 Task: In the  document decision.docx Insert horizontal line 'below the text' Create the translated copy of the document in  'French' Select the first point and Clear Formatting
Action: Mouse moved to (288, 428)
Screenshot: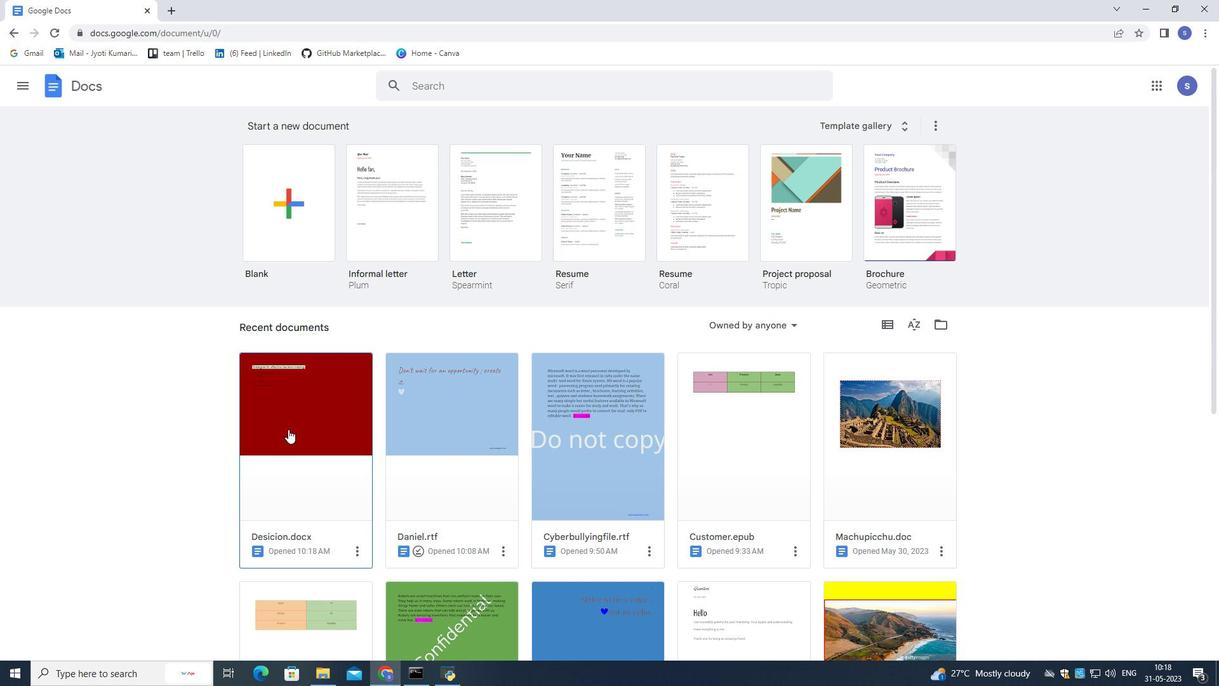 
Action: Mouse pressed left at (288, 428)
Screenshot: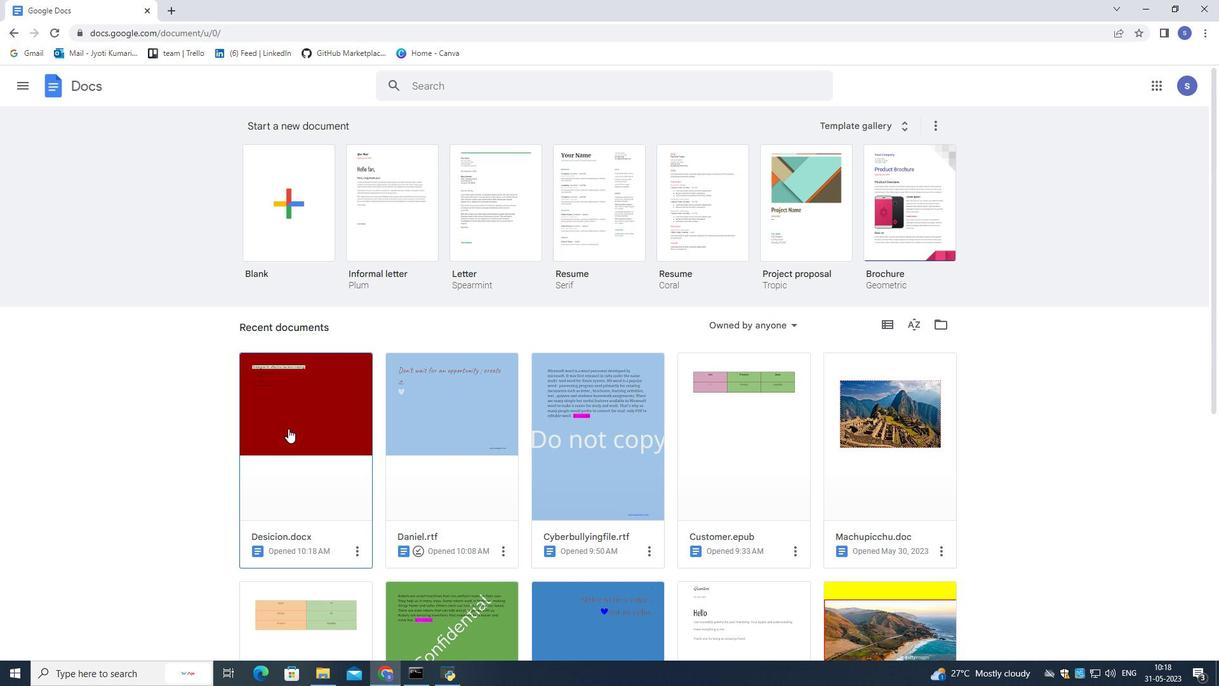 
Action: Mouse moved to (372, 323)
Screenshot: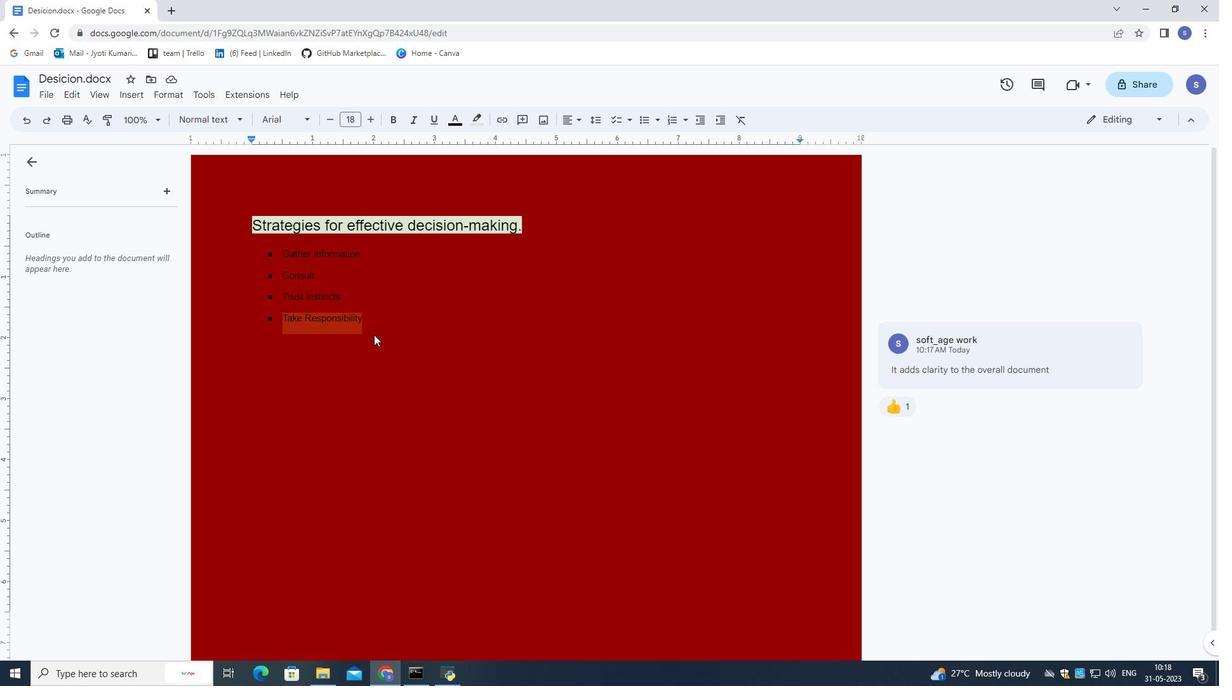 
Action: Mouse pressed left at (372, 323)
Screenshot: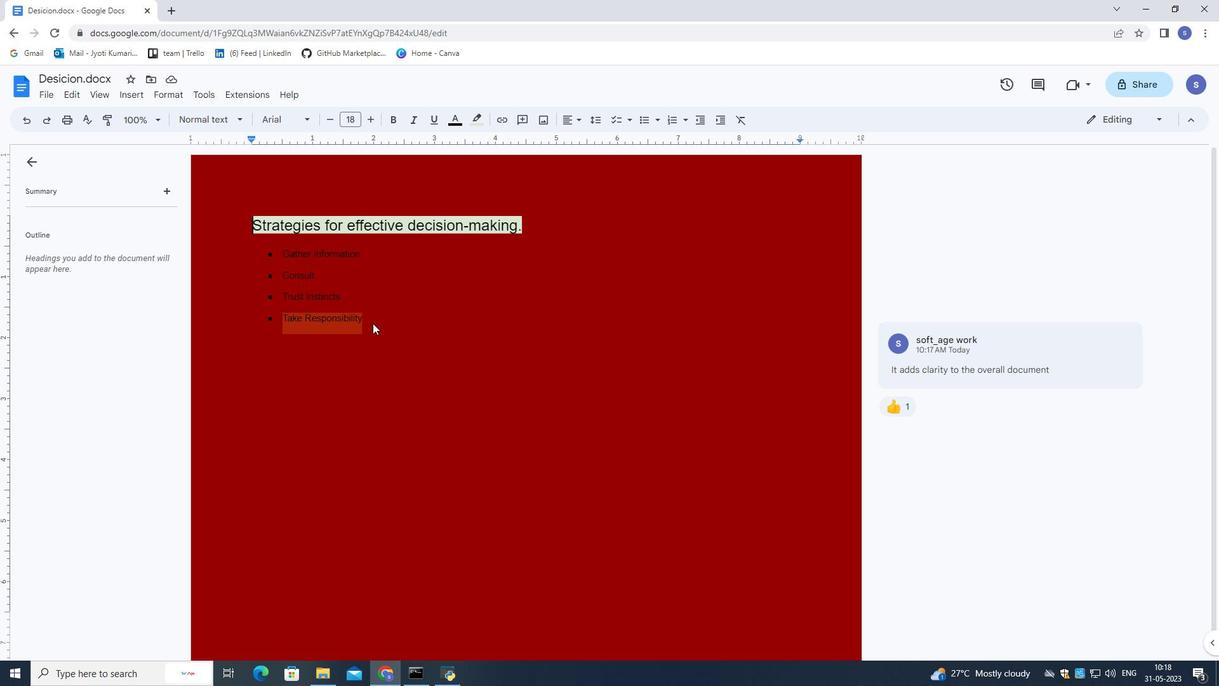 
Action: Mouse moved to (371, 320)
Screenshot: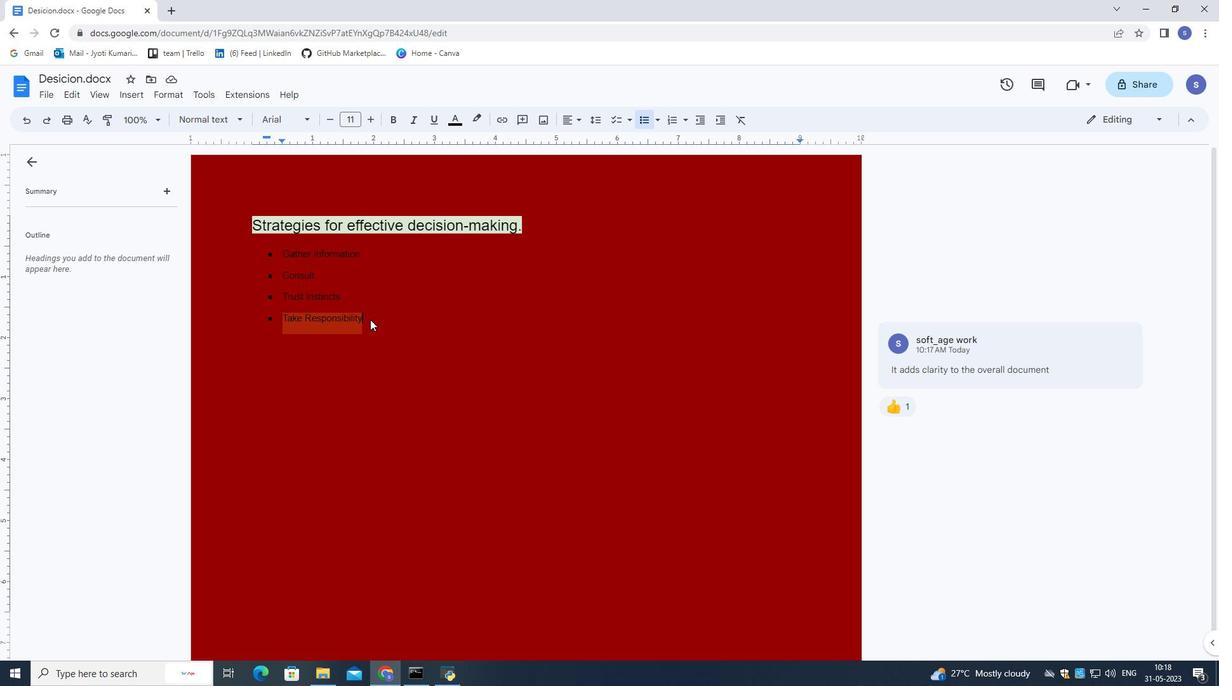 
Action: Key pressed <Key.enter>
Screenshot: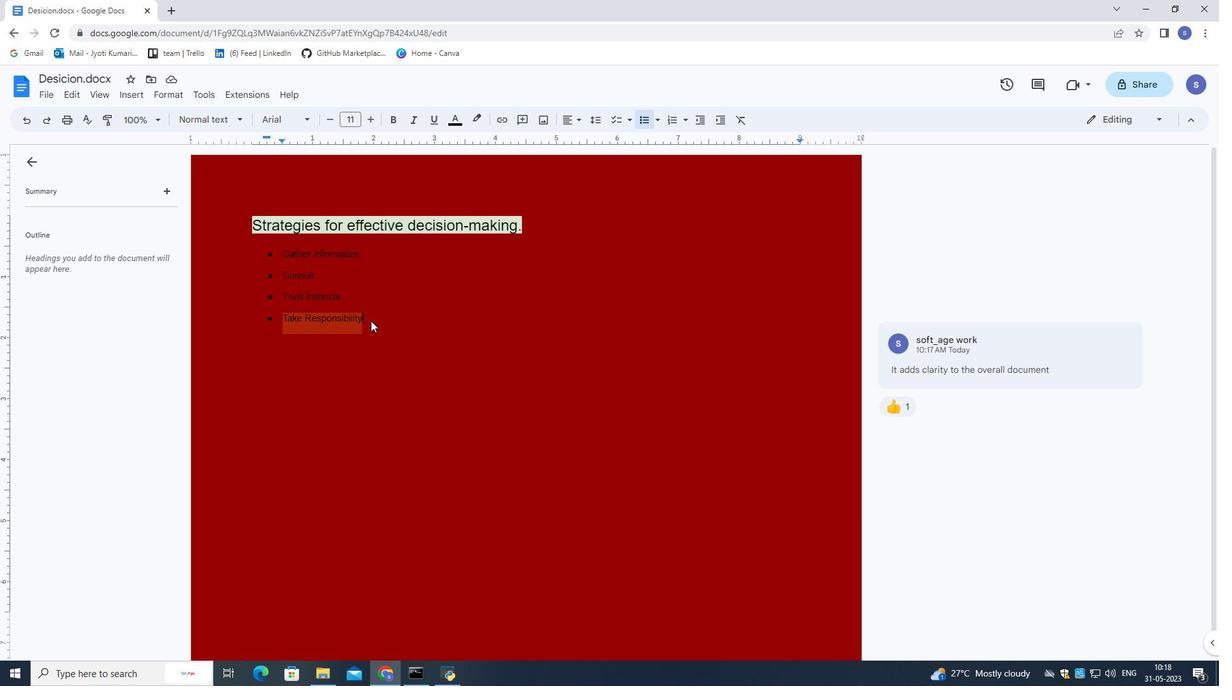 
Action: Mouse moved to (337, 304)
Screenshot: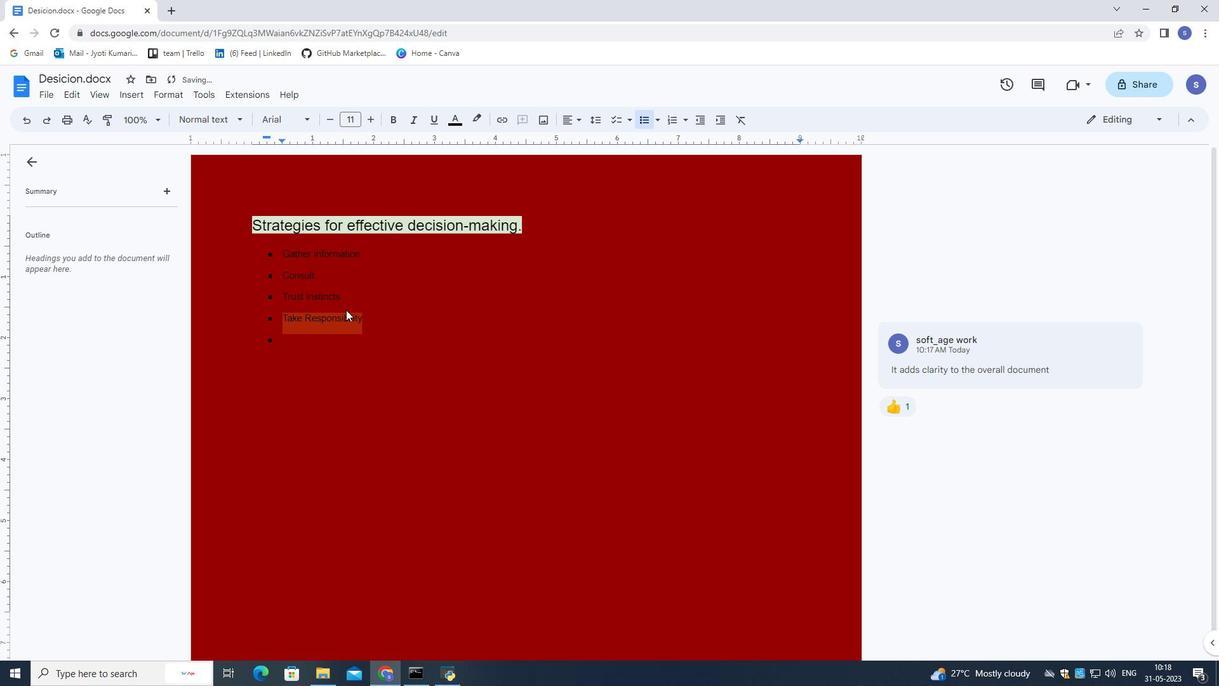 
Action: Key pressed <Key.backspace><Key.backspace>
Screenshot: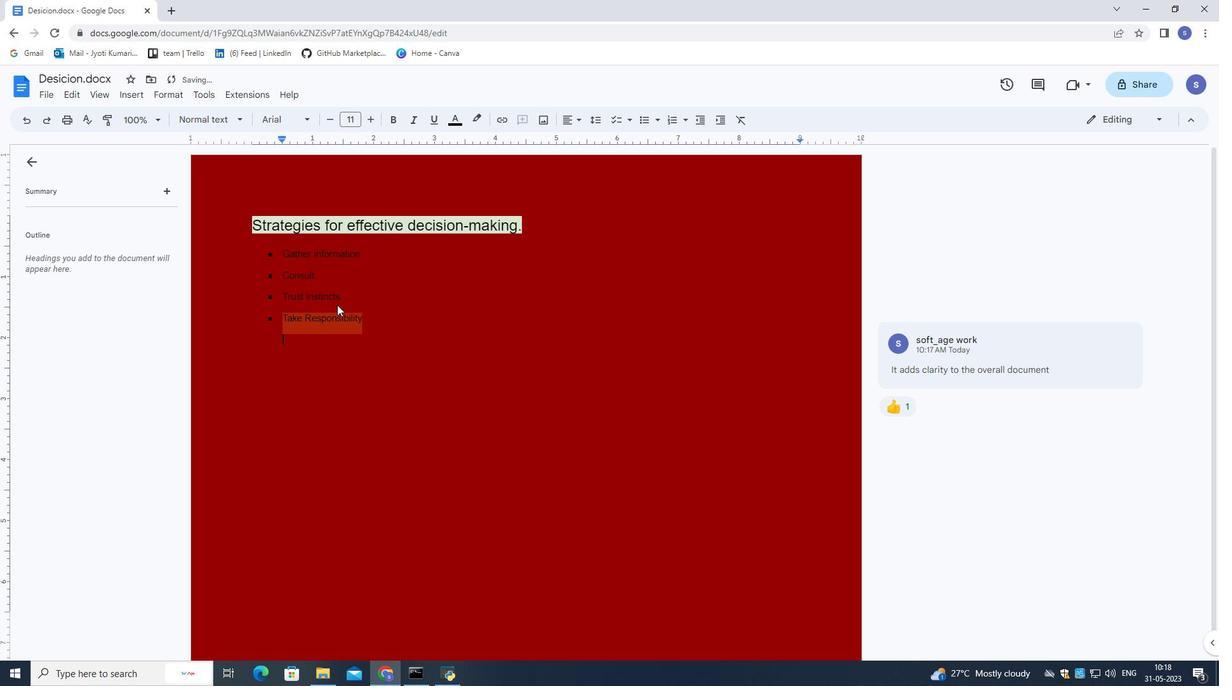 
Action: Mouse moved to (131, 94)
Screenshot: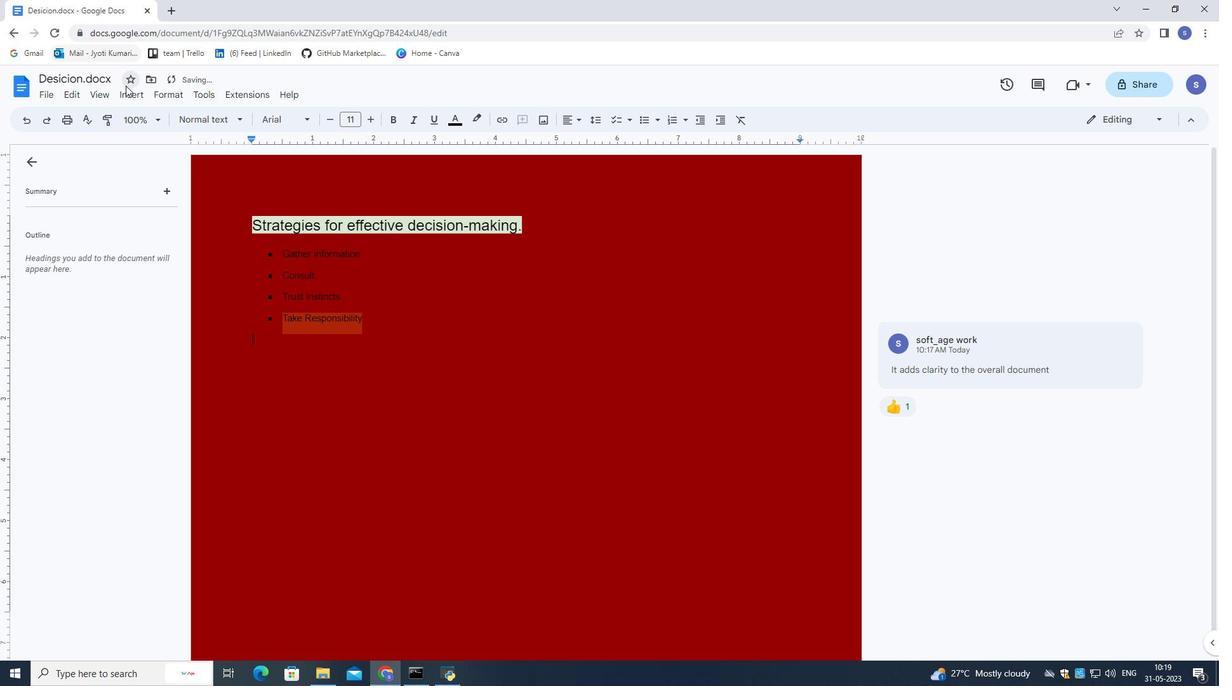 
Action: Mouse pressed left at (131, 94)
Screenshot: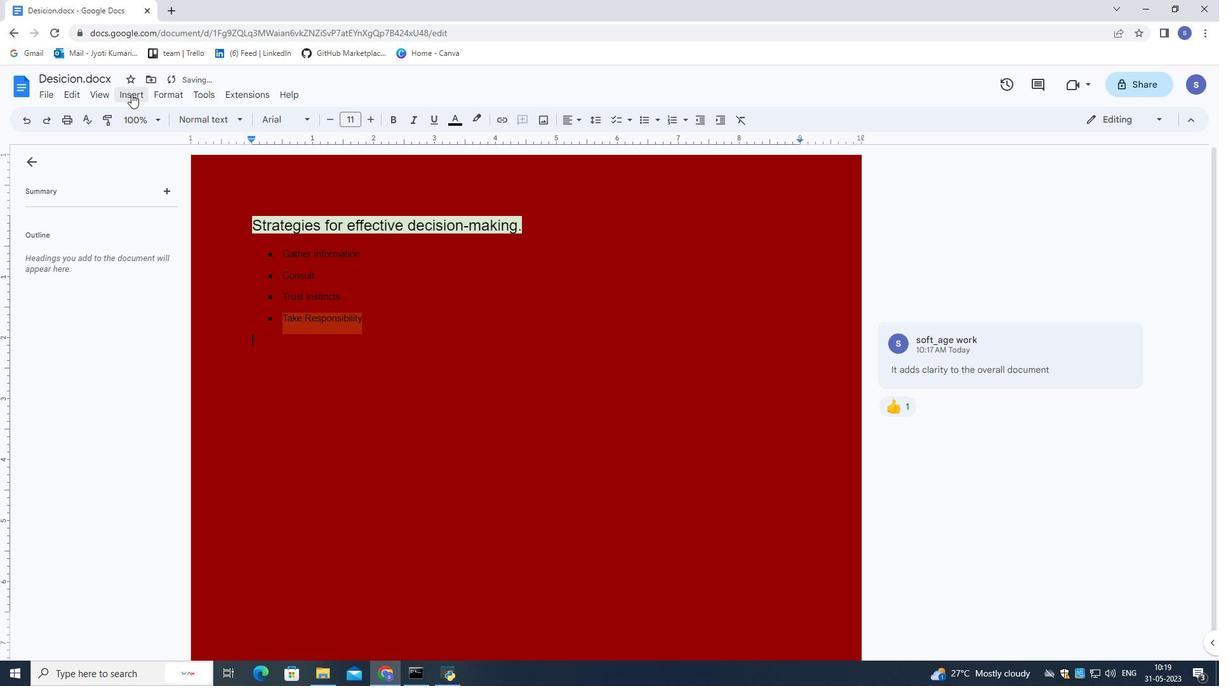 
Action: Mouse moved to (158, 196)
Screenshot: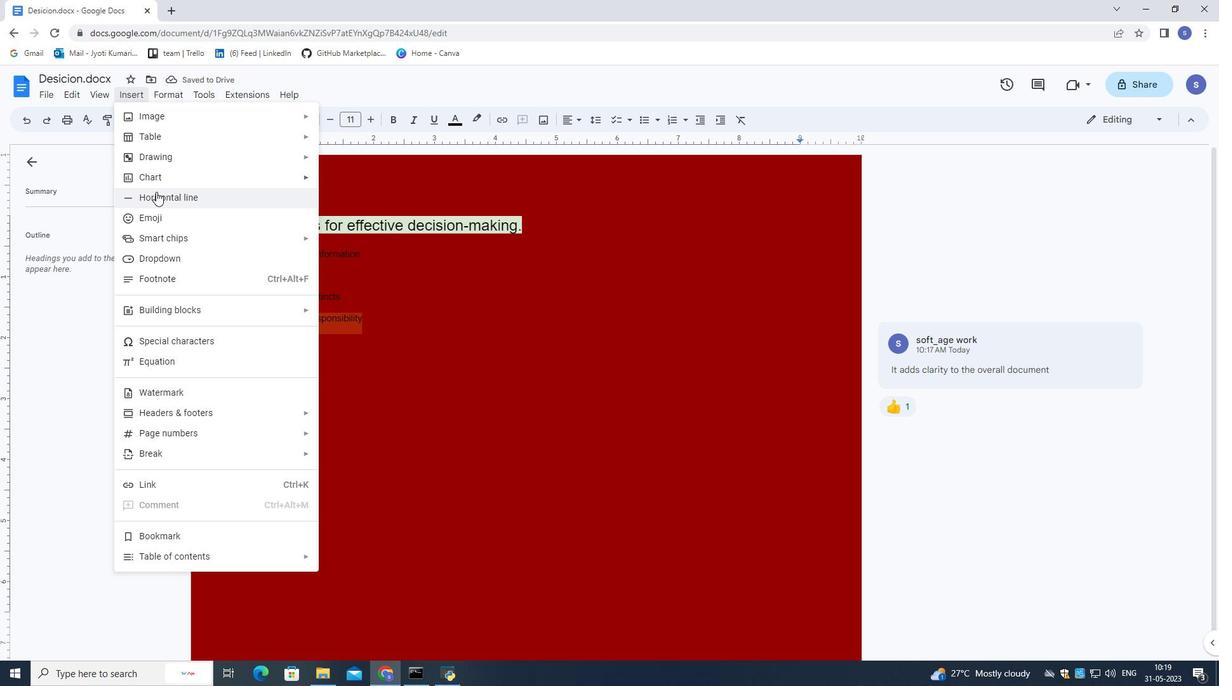 
Action: Mouse pressed left at (158, 196)
Screenshot: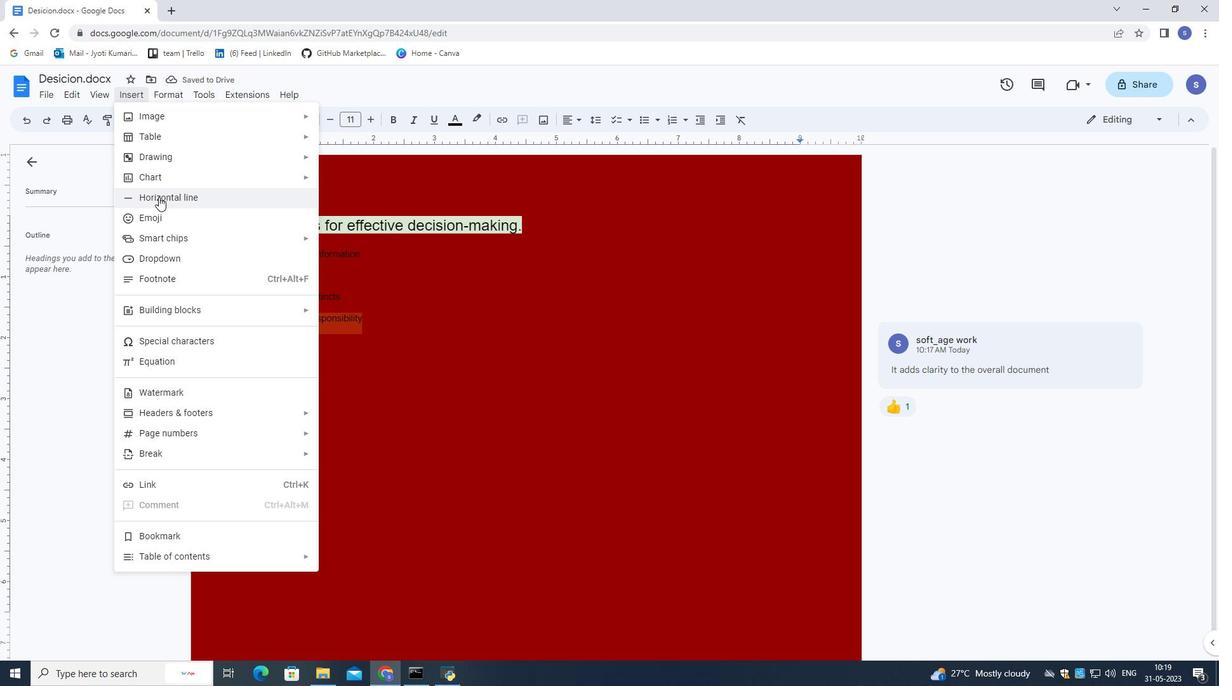 
Action: Mouse moved to (184, 95)
Screenshot: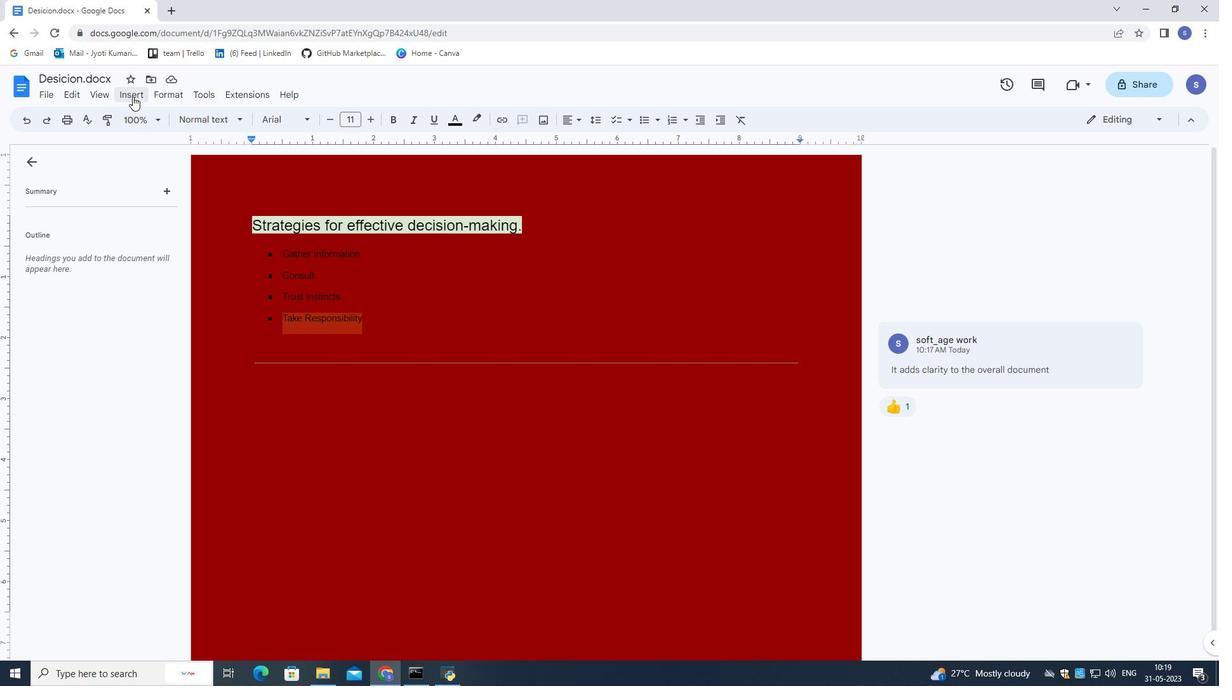 
Action: Mouse pressed left at (184, 95)
Screenshot: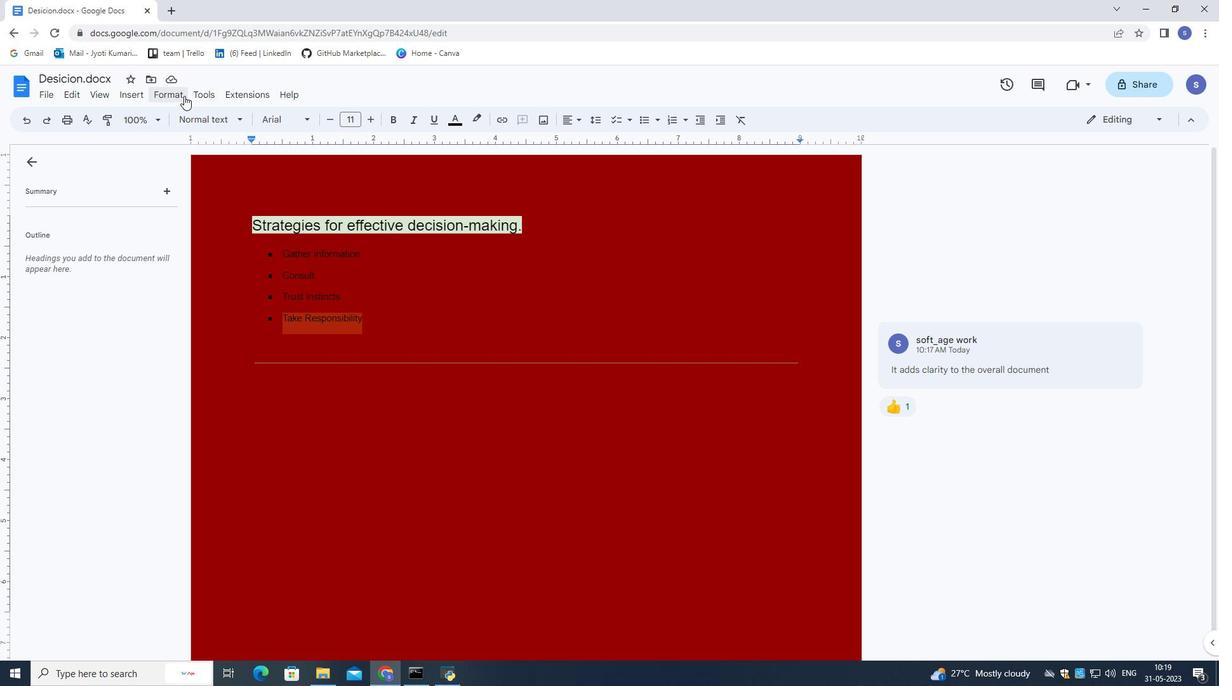 
Action: Mouse moved to (242, 290)
Screenshot: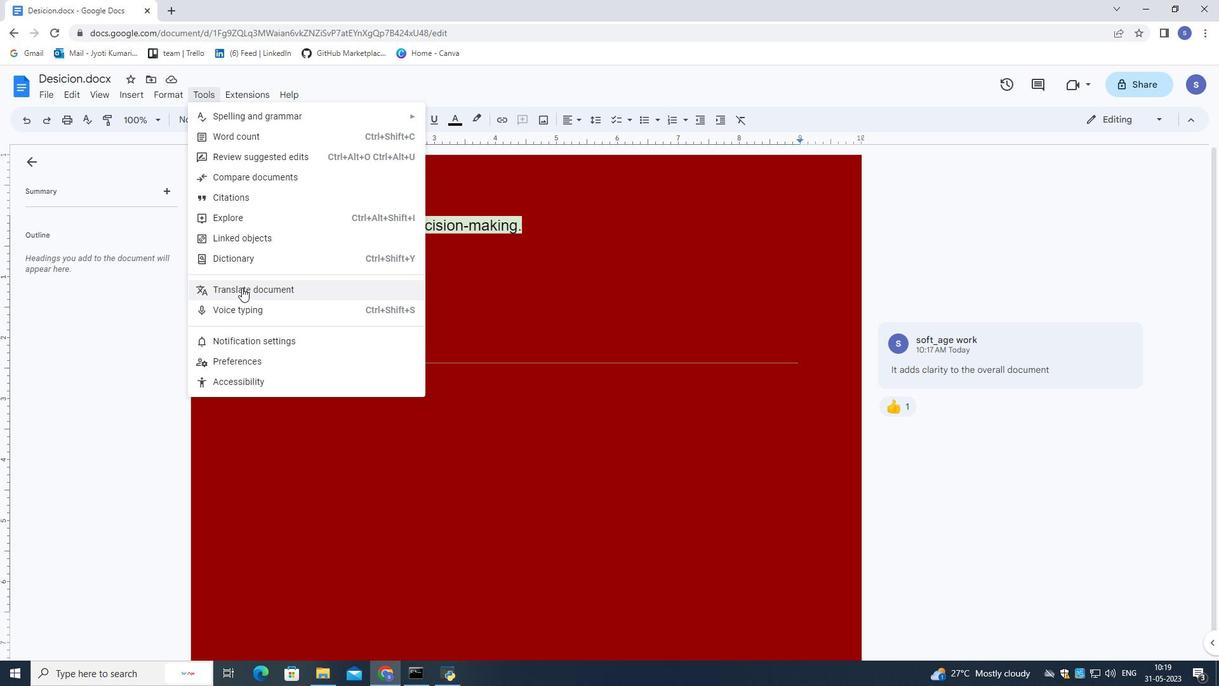 
Action: Mouse pressed left at (242, 290)
Screenshot: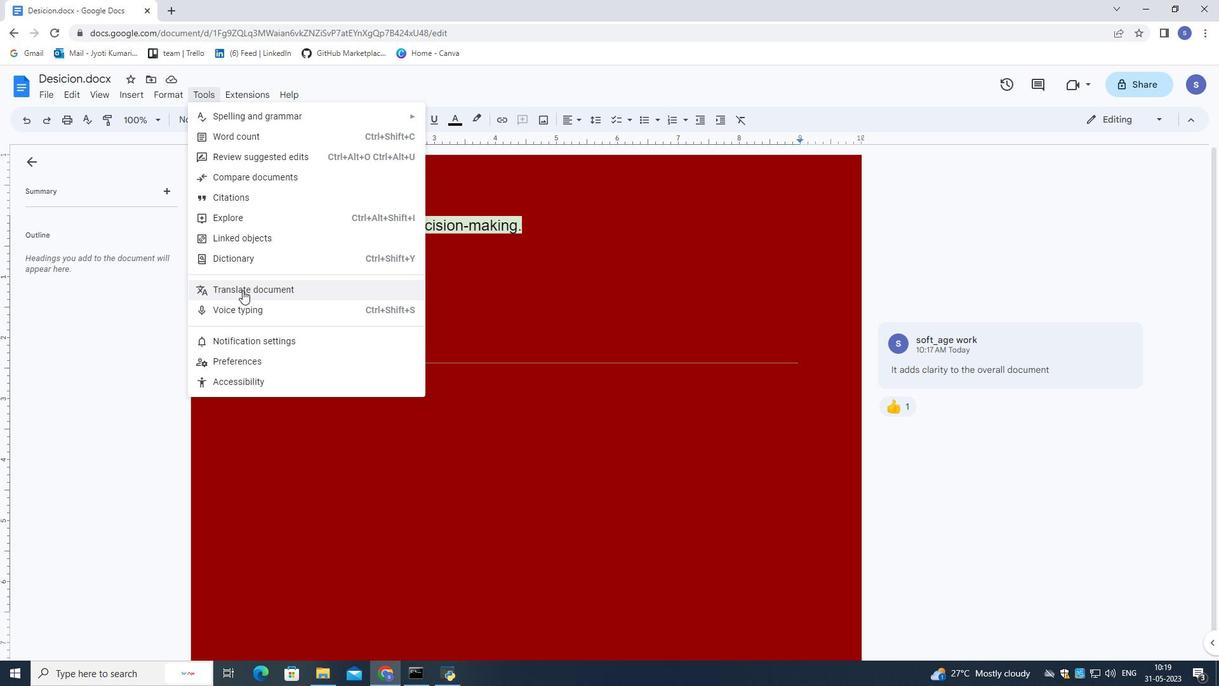 
Action: Mouse moved to (598, 385)
Screenshot: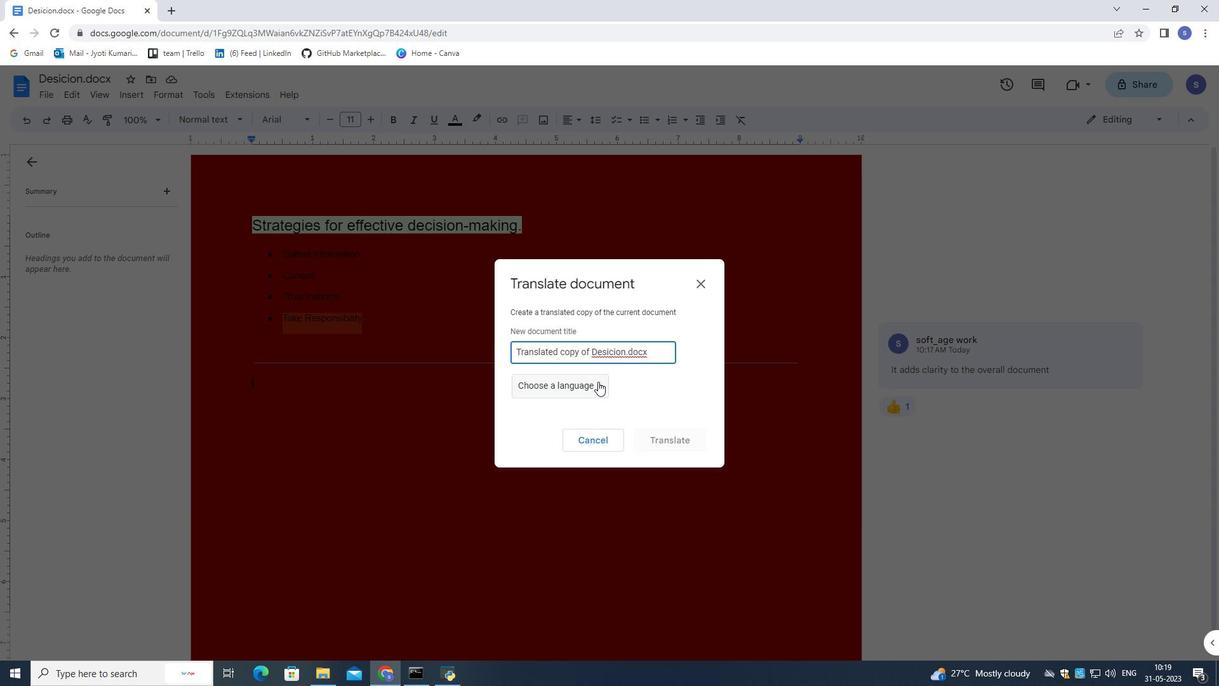 
Action: Mouse pressed left at (598, 385)
Screenshot: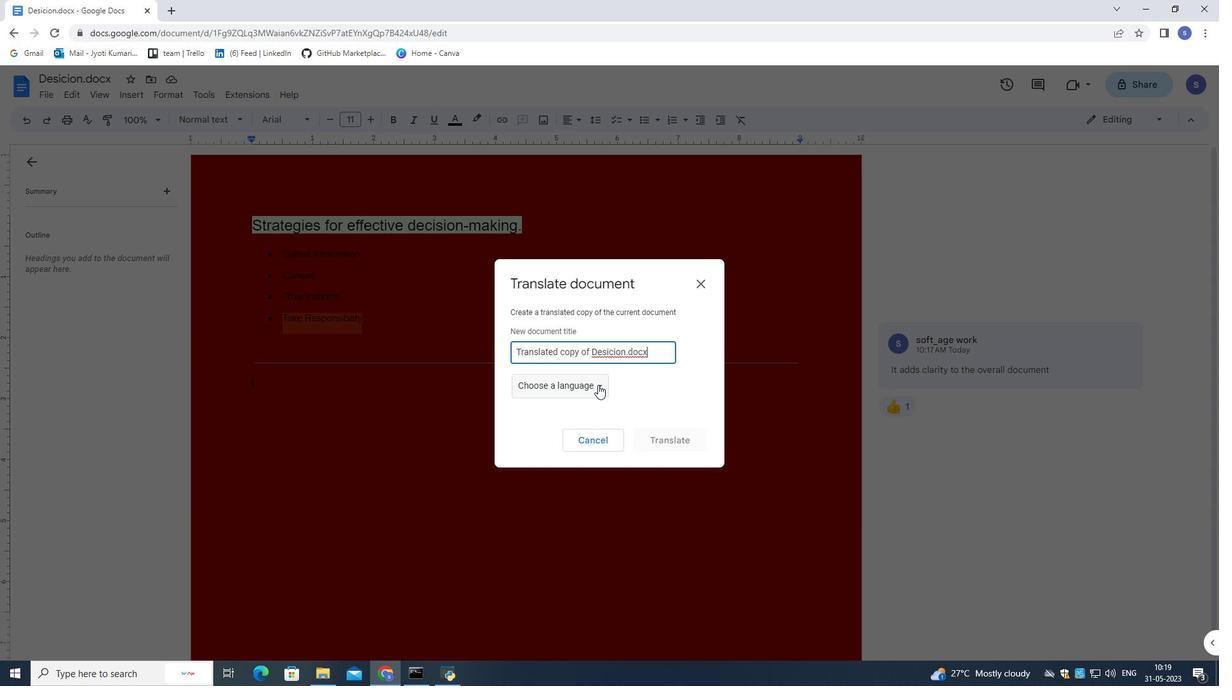 
Action: Mouse moved to (575, 432)
Screenshot: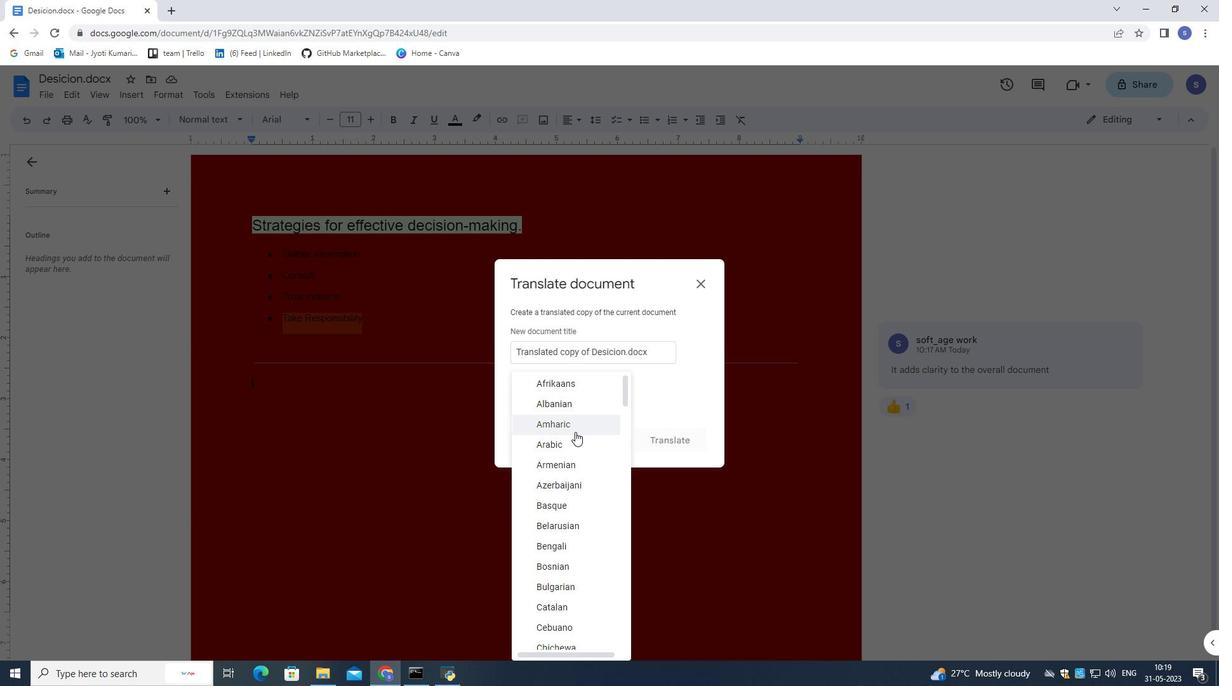 
Action: Mouse scrolled (575, 431) with delta (0, 0)
Screenshot: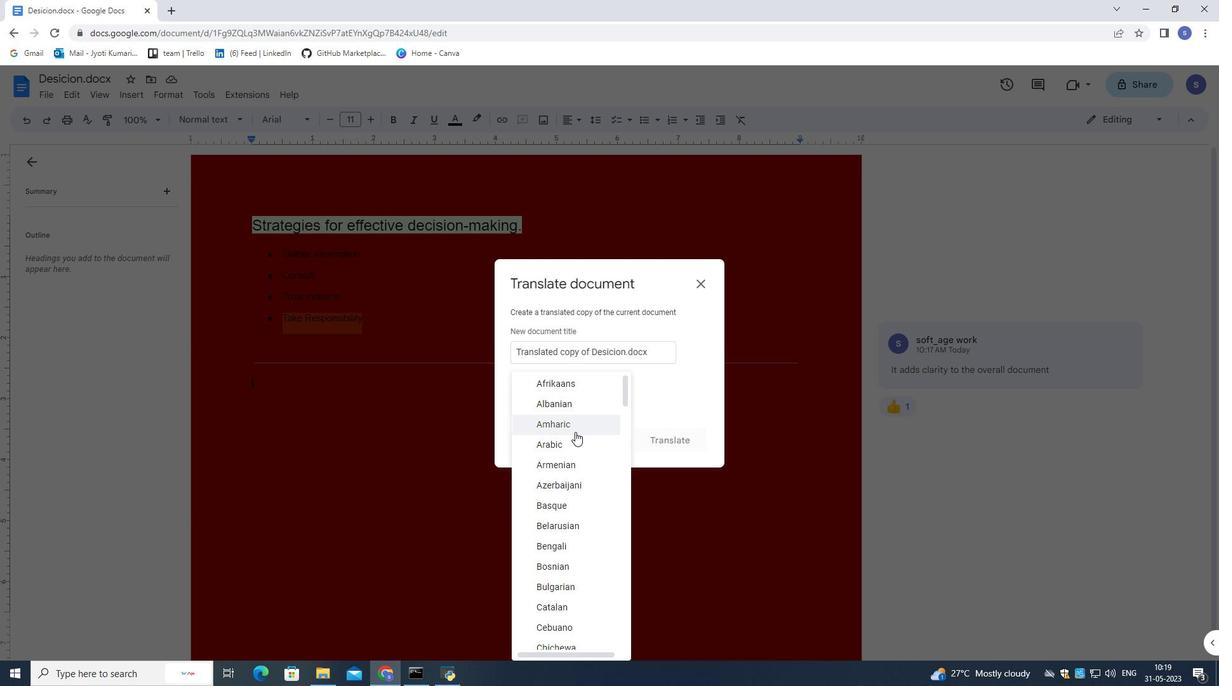 
Action: Mouse scrolled (575, 431) with delta (0, 0)
Screenshot: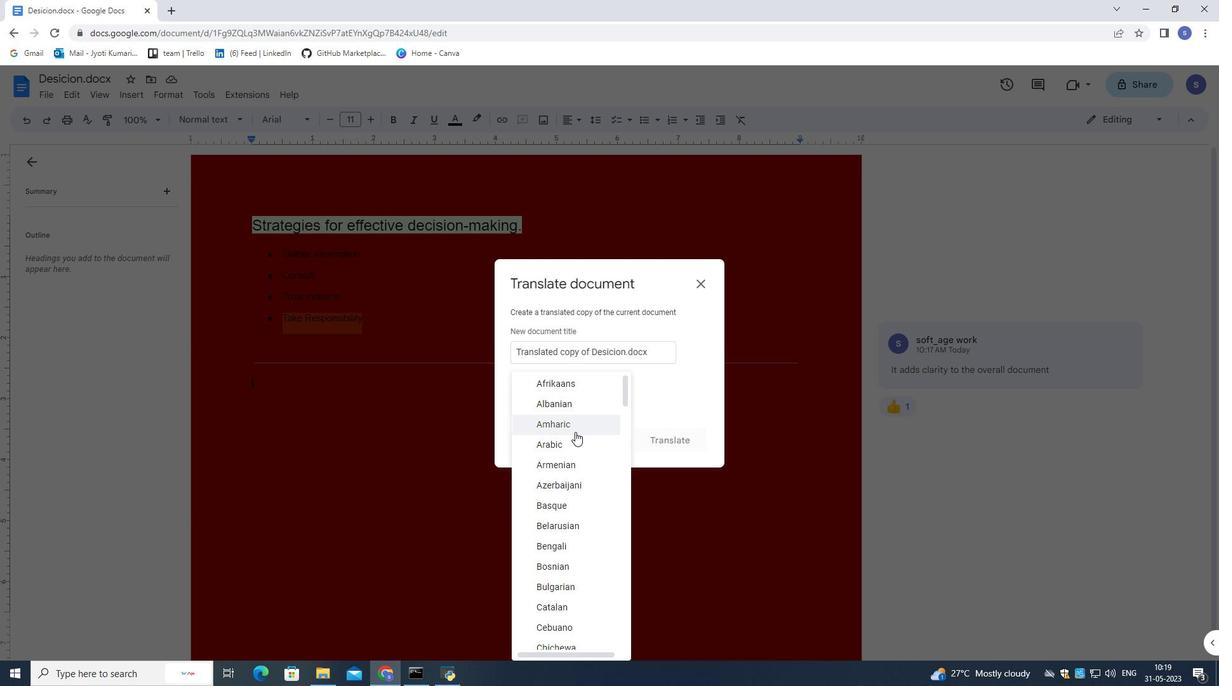 
Action: Mouse scrolled (575, 431) with delta (0, 0)
Screenshot: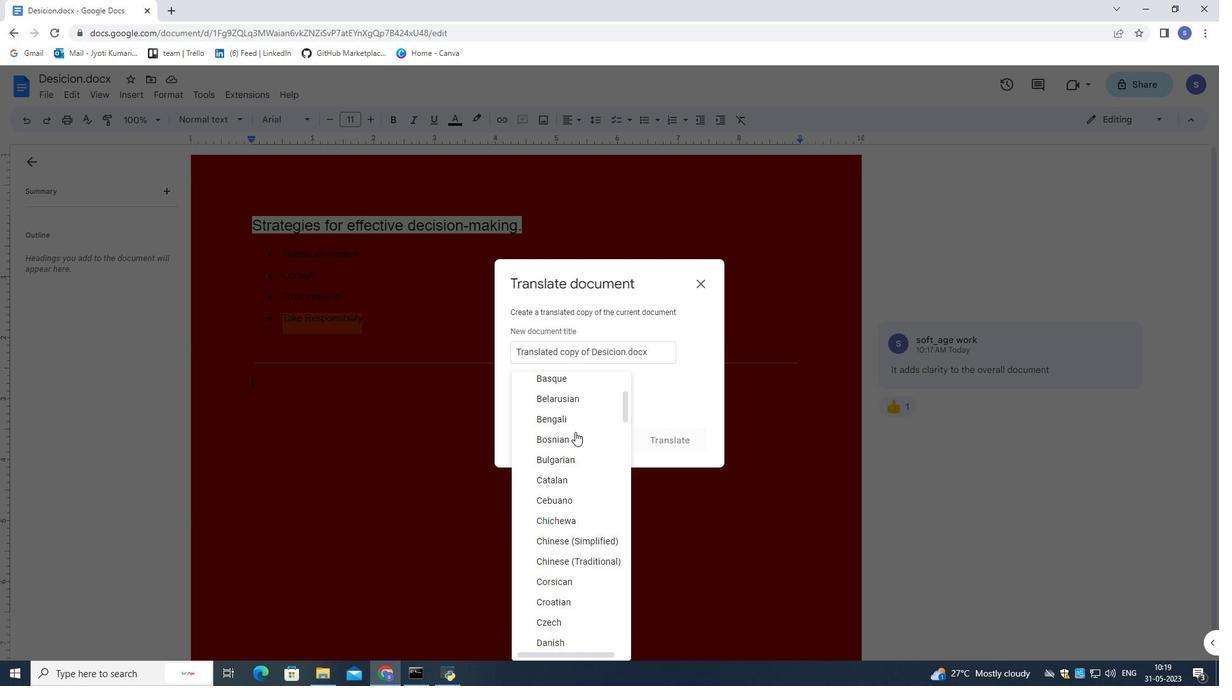 
Action: Mouse scrolled (575, 431) with delta (0, 0)
Screenshot: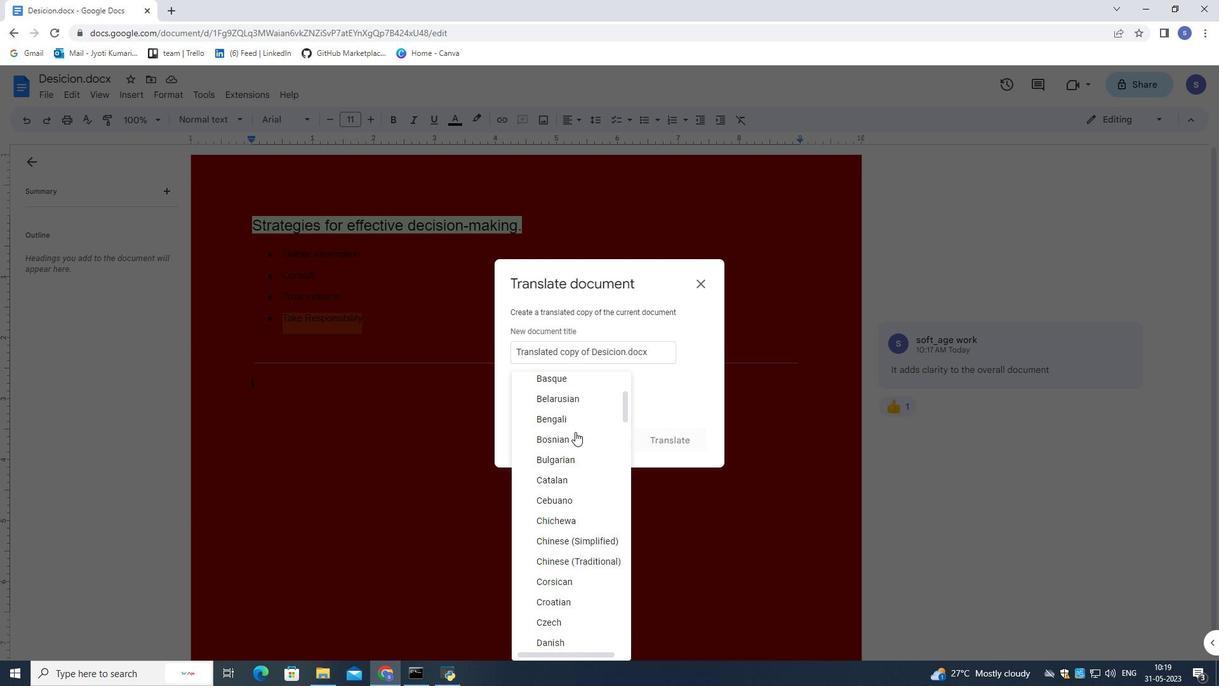
Action: Mouse scrolled (575, 431) with delta (0, 0)
Screenshot: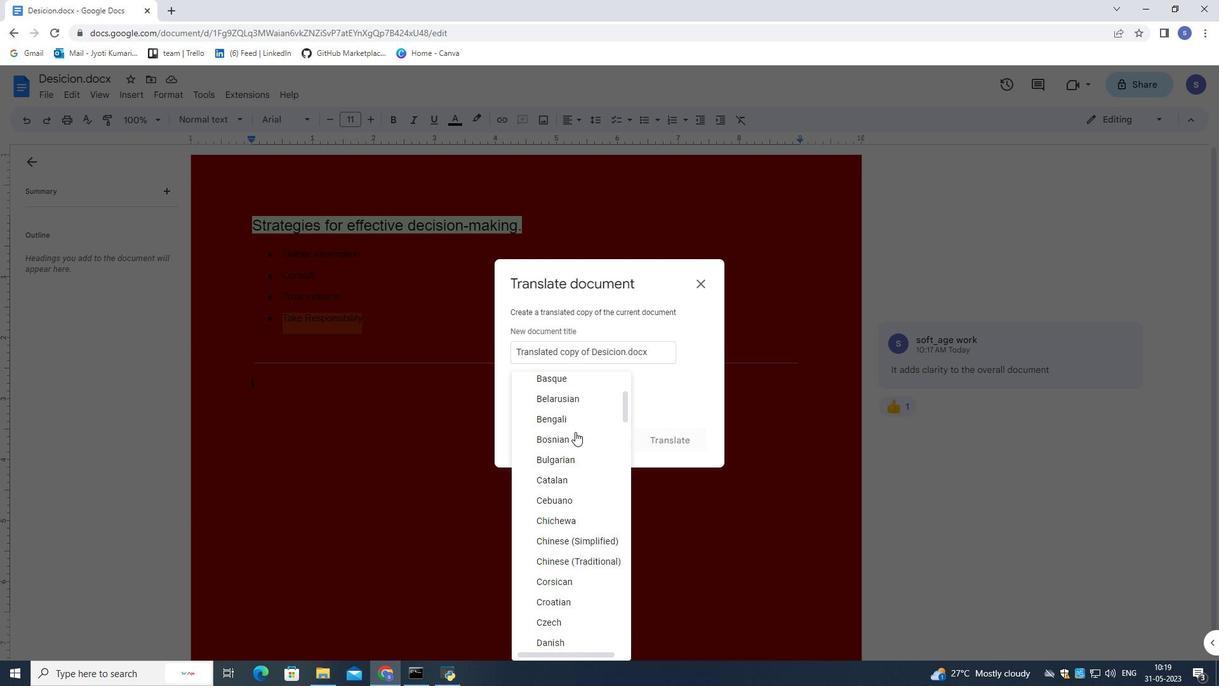 
Action: Mouse moved to (567, 410)
Screenshot: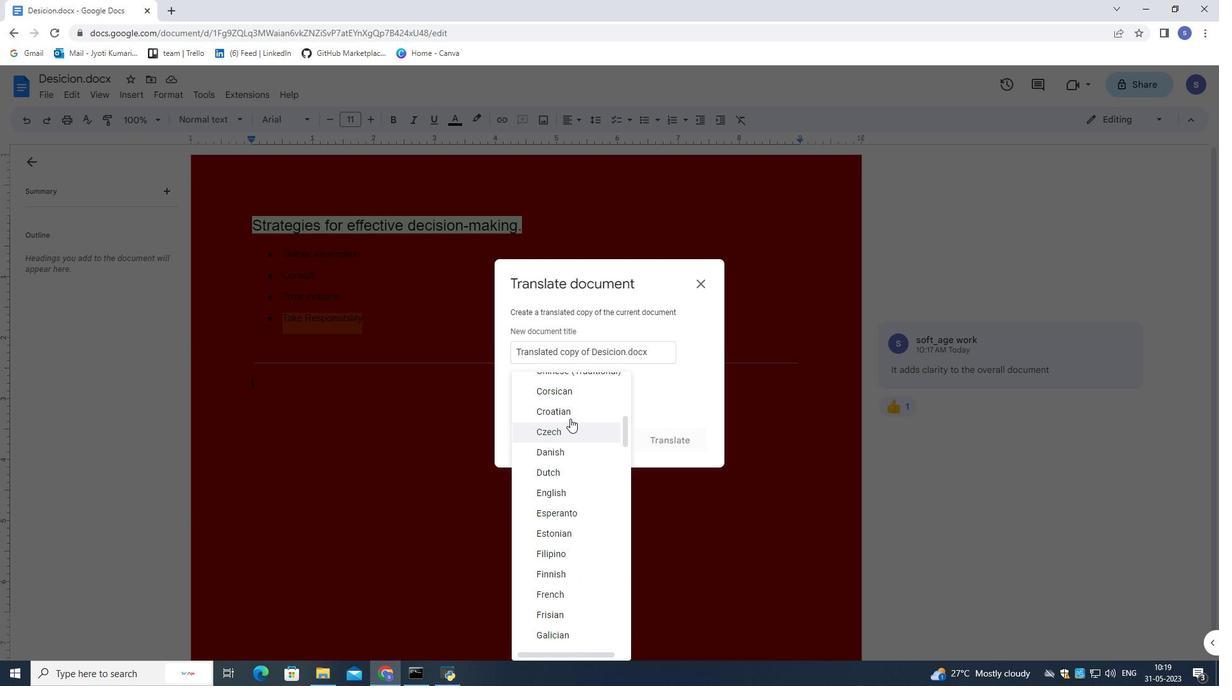 
Action: Mouse scrolled (567, 411) with delta (0, 0)
Screenshot: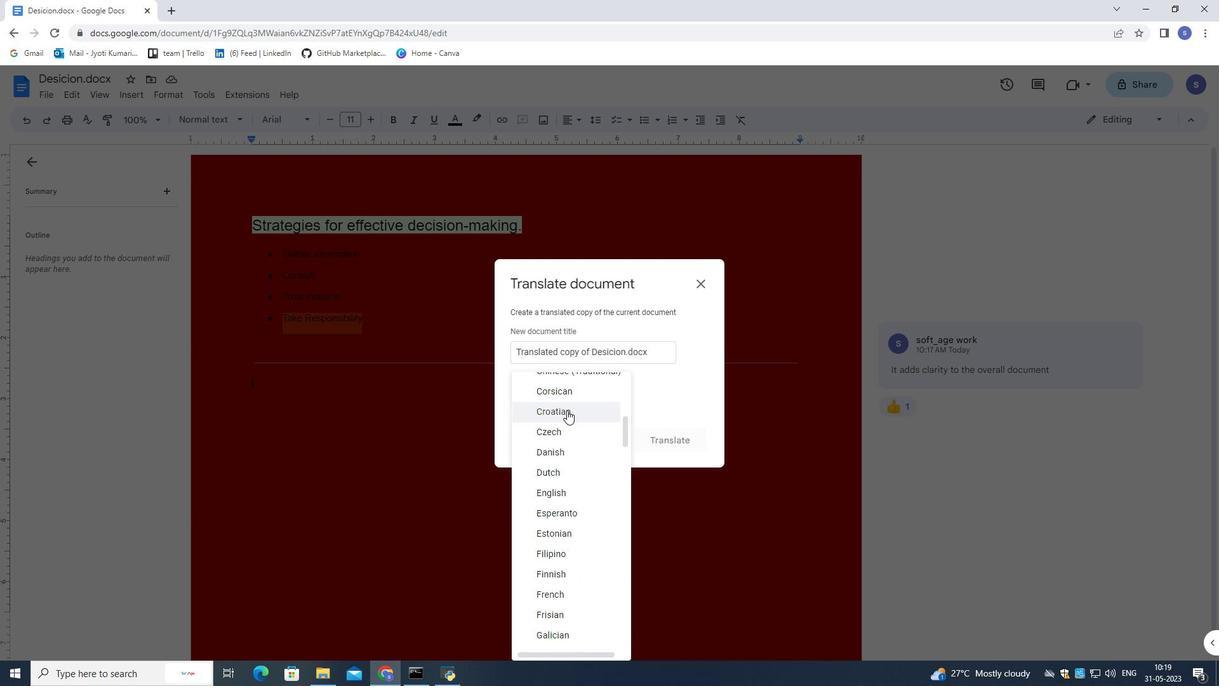 
Action: Mouse scrolled (567, 409) with delta (0, 0)
Screenshot: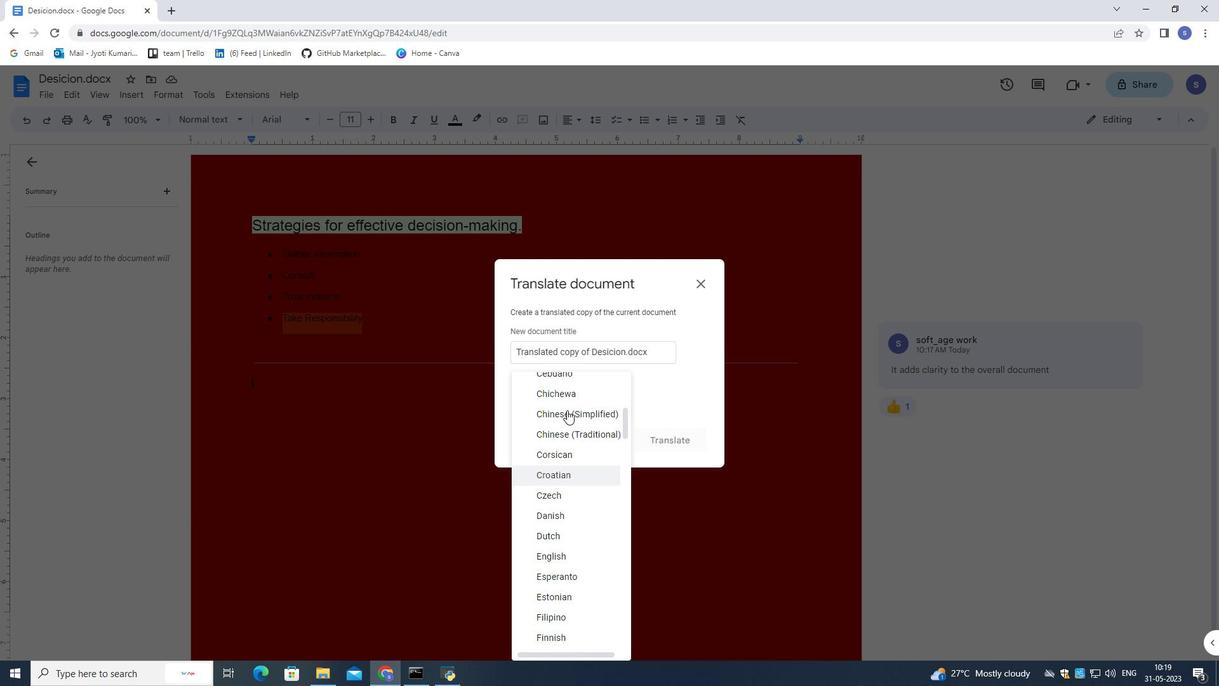 
Action: Mouse moved to (573, 601)
Screenshot: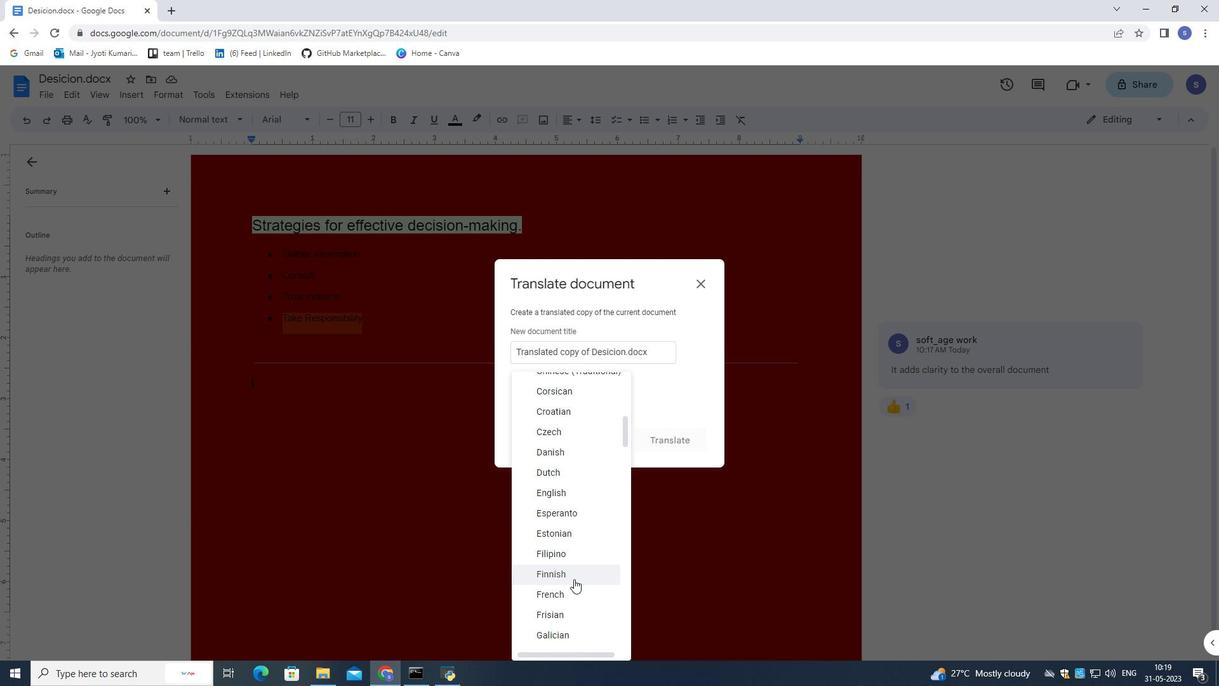 
Action: Mouse pressed left at (573, 601)
Screenshot: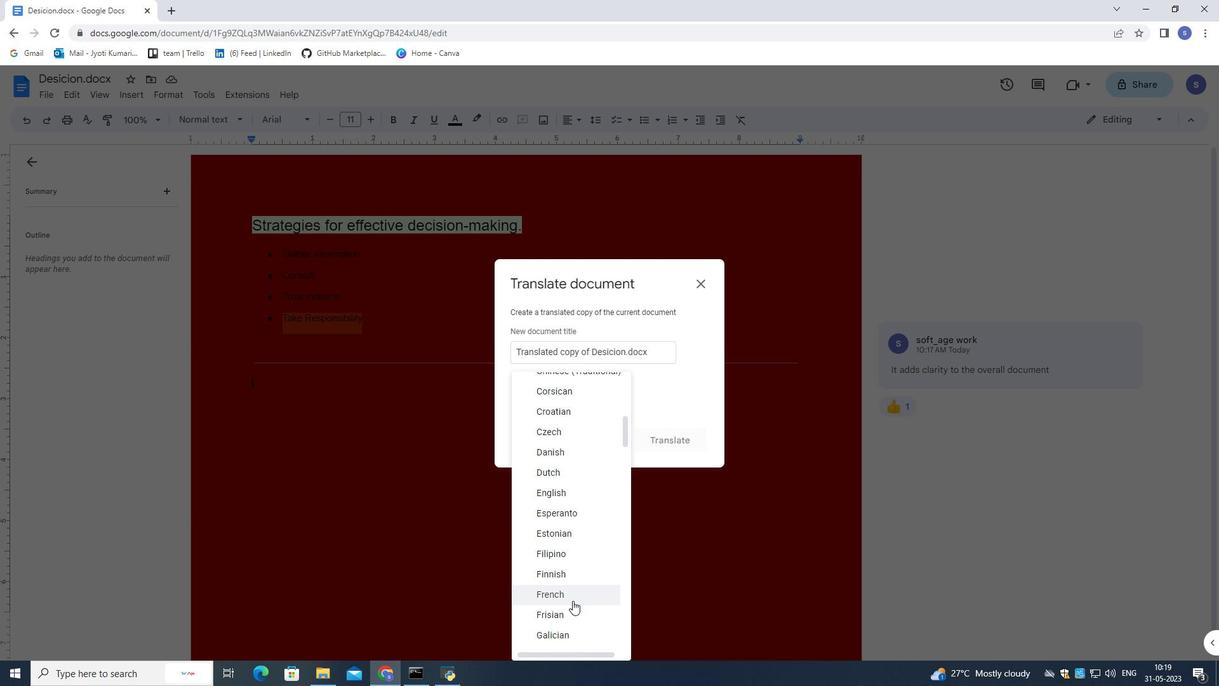 
Action: Mouse moved to (670, 437)
Screenshot: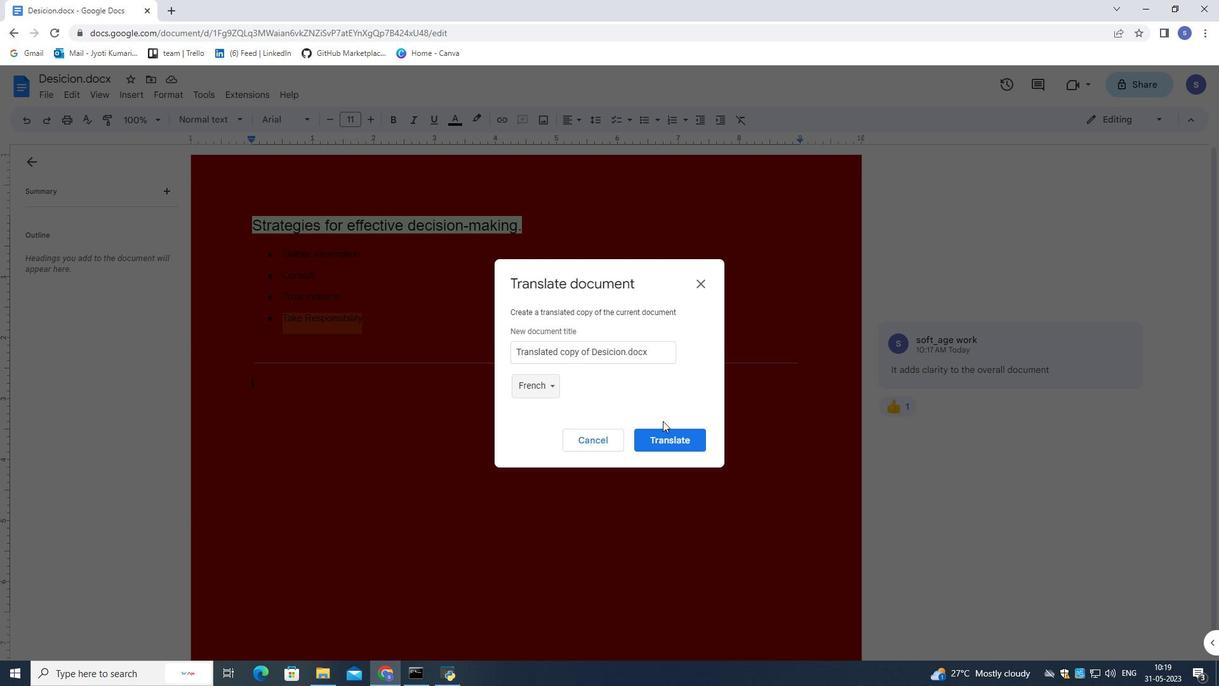 
Action: Mouse pressed left at (670, 437)
Screenshot: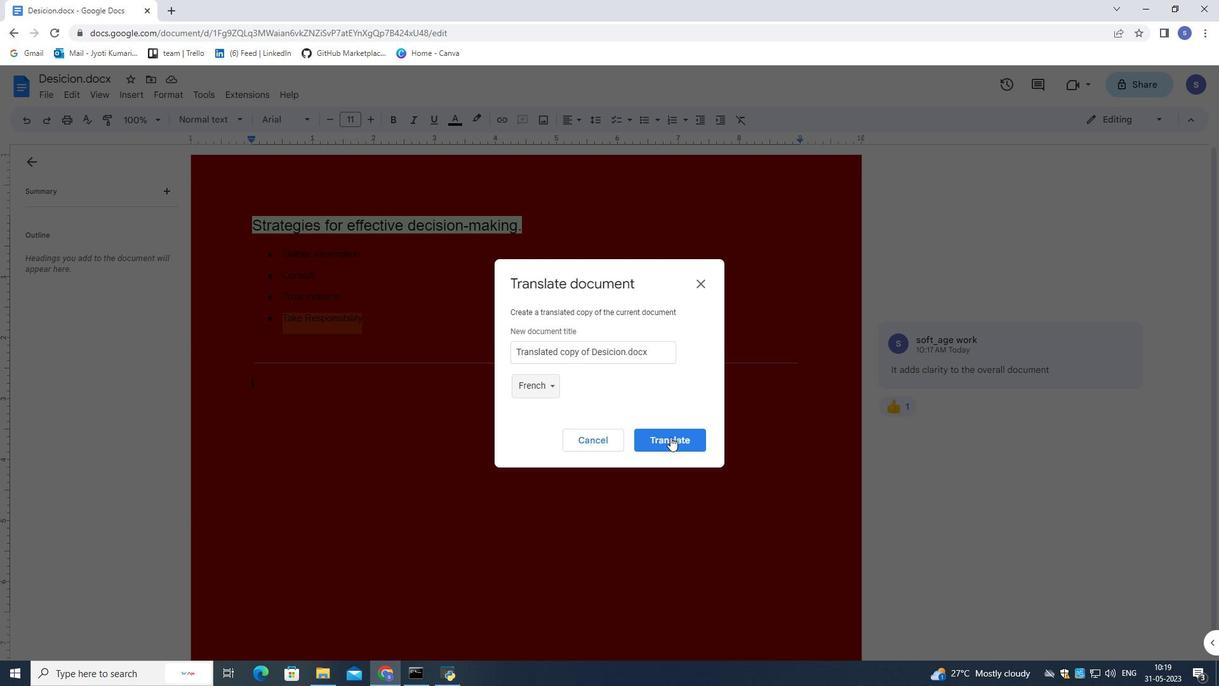 
Action: Mouse moved to (380, 249)
Screenshot: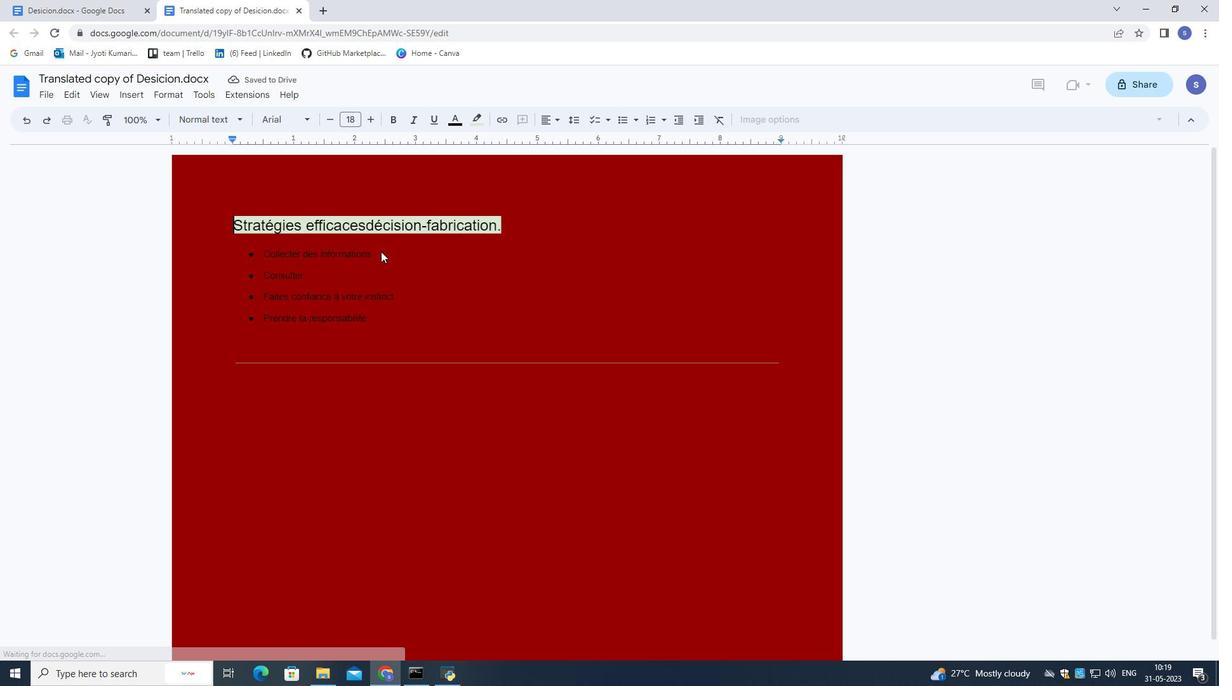 
Action: Mouse pressed left at (380, 249)
Screenshot: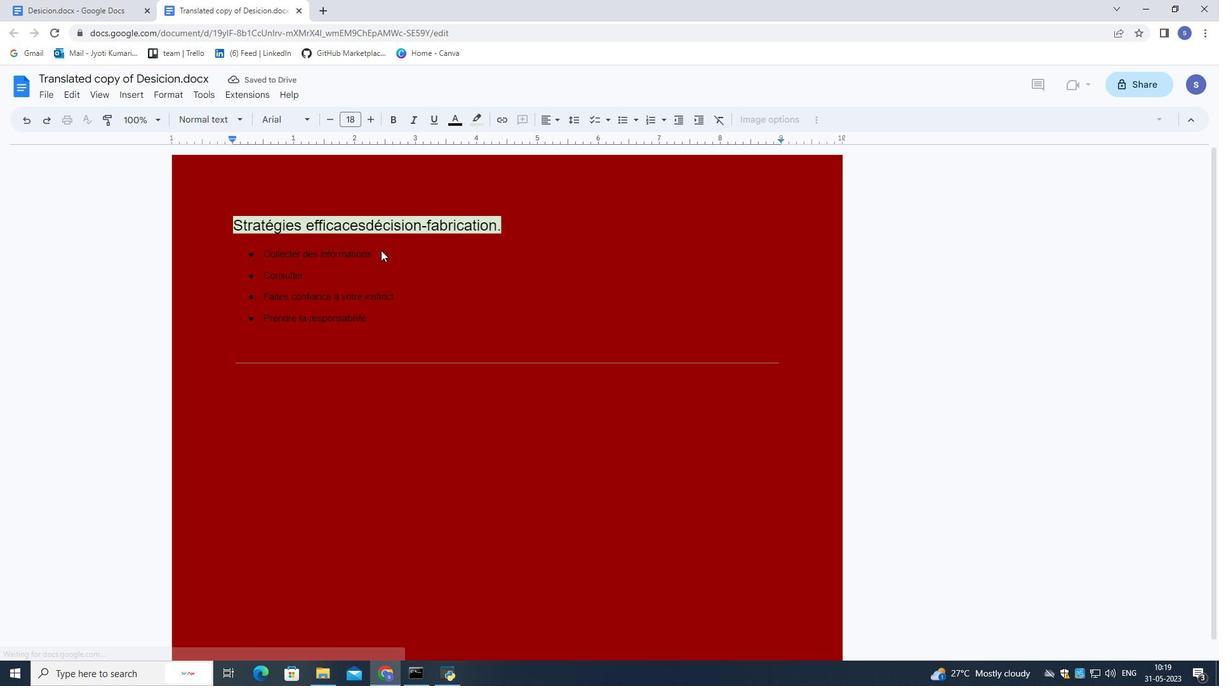 
Action: Mouse moved to (743, 120)
Screenshot: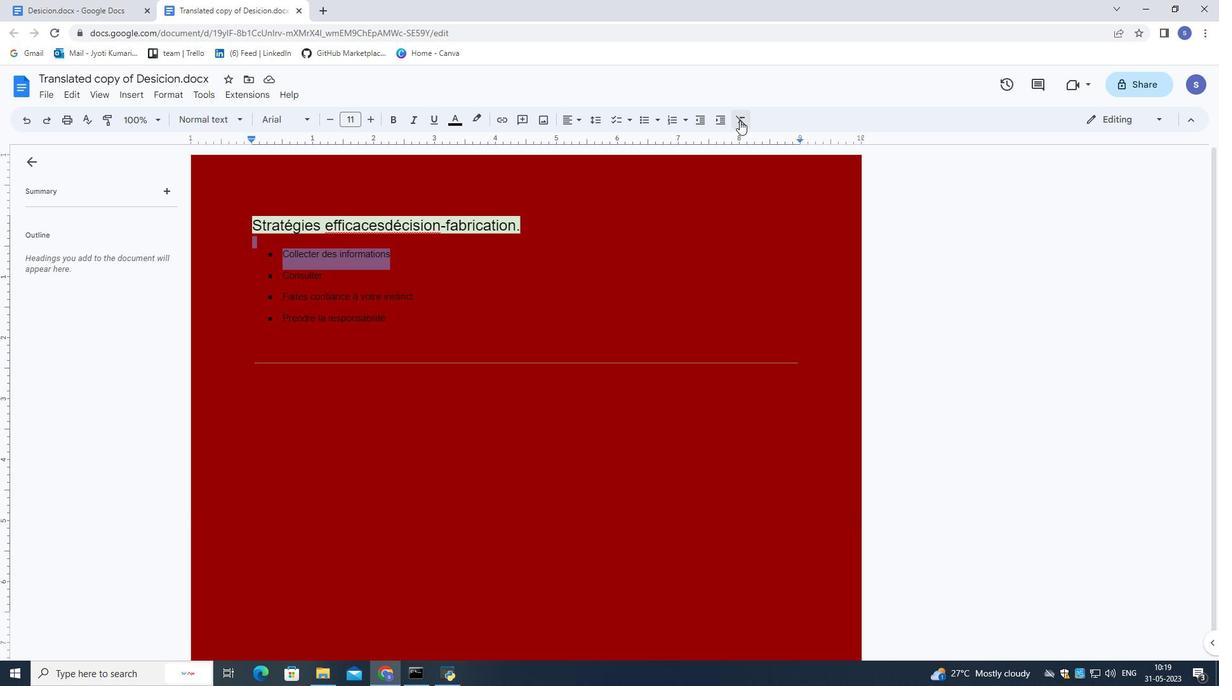 
Action: Mouse pressed left at (743, 120)
Screenshot: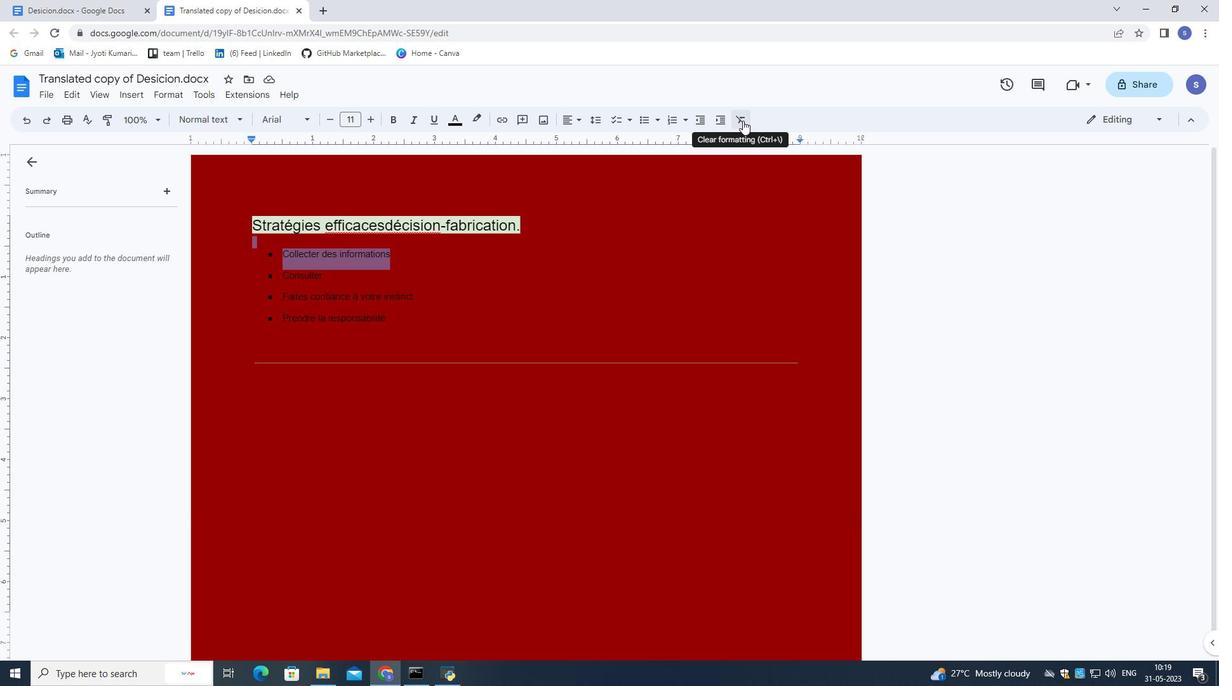 
Action: Mouse moved to (690, 250)
Screenshot: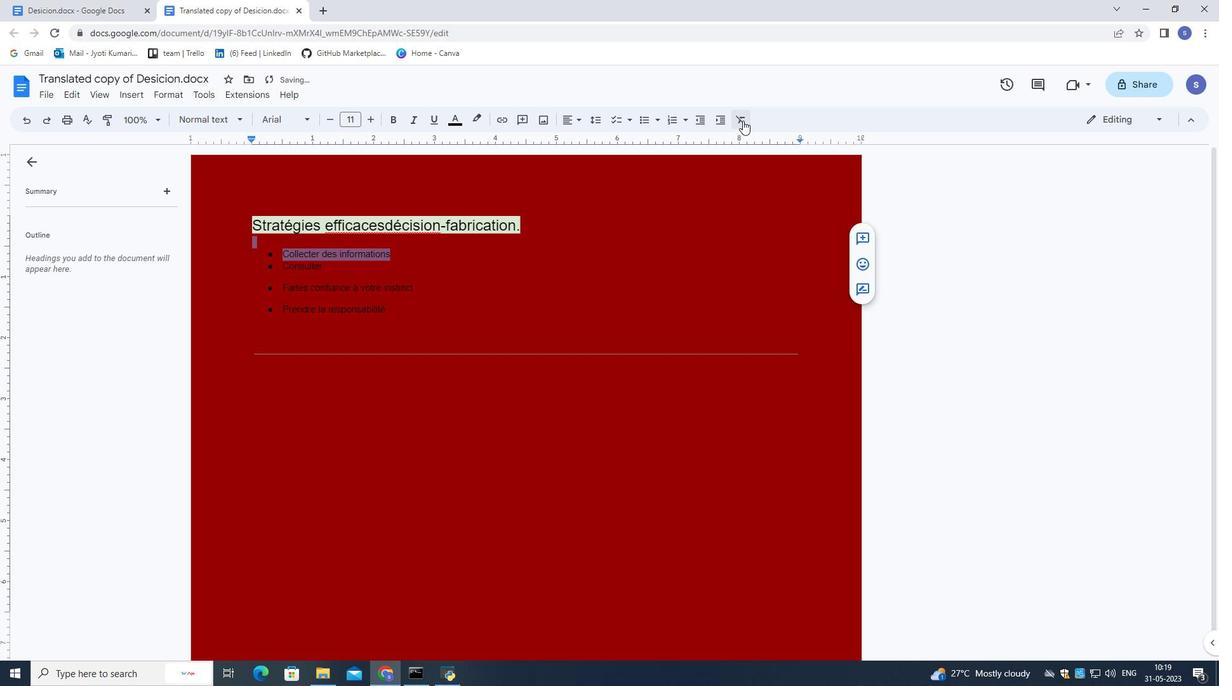 
Action: Mouse pressed left at (690, 250)
Screenshot: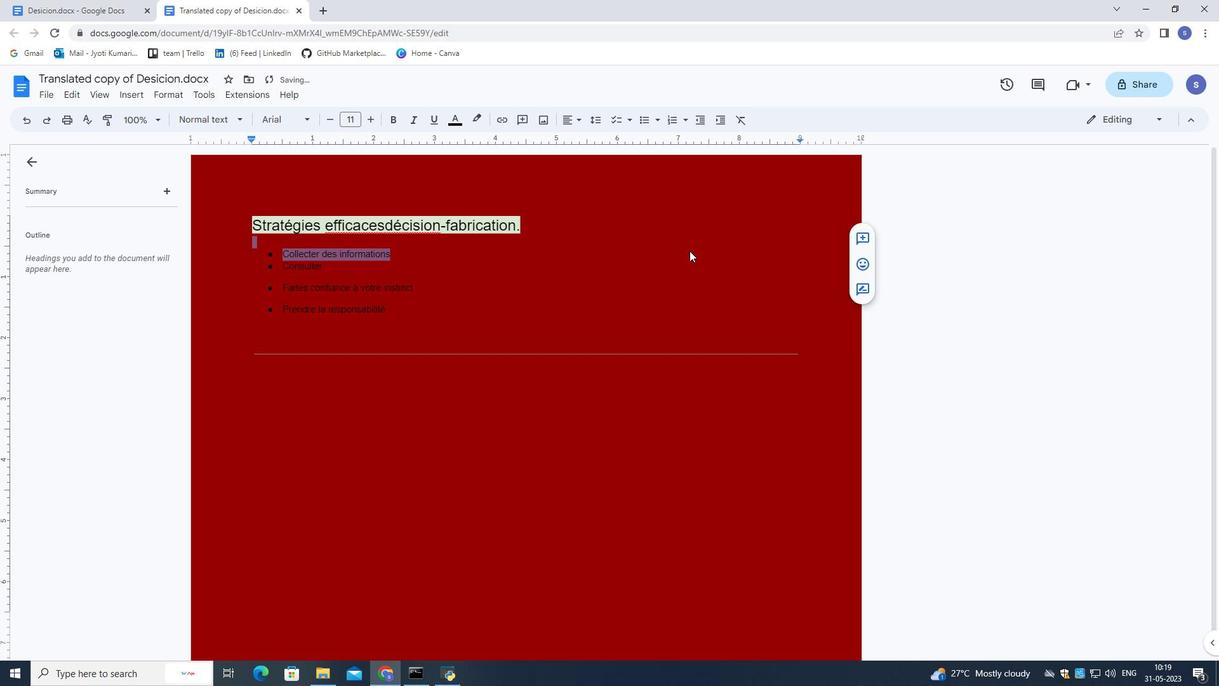 
